 Task: Invite Team Member Softage.1@softage.net to Workspace Compliance and Regulation. Invite Team Member Softage.2@softage.net to Workspace Compliance and Regulation. Invite Team Member Softage.3@softage.net to Workspace Compliance and Regulation. Invite Team Member Softage.4@softage.net to Workspace Compliance and Regulation
Action: Mouse moved to (122, 63)
Screenshot: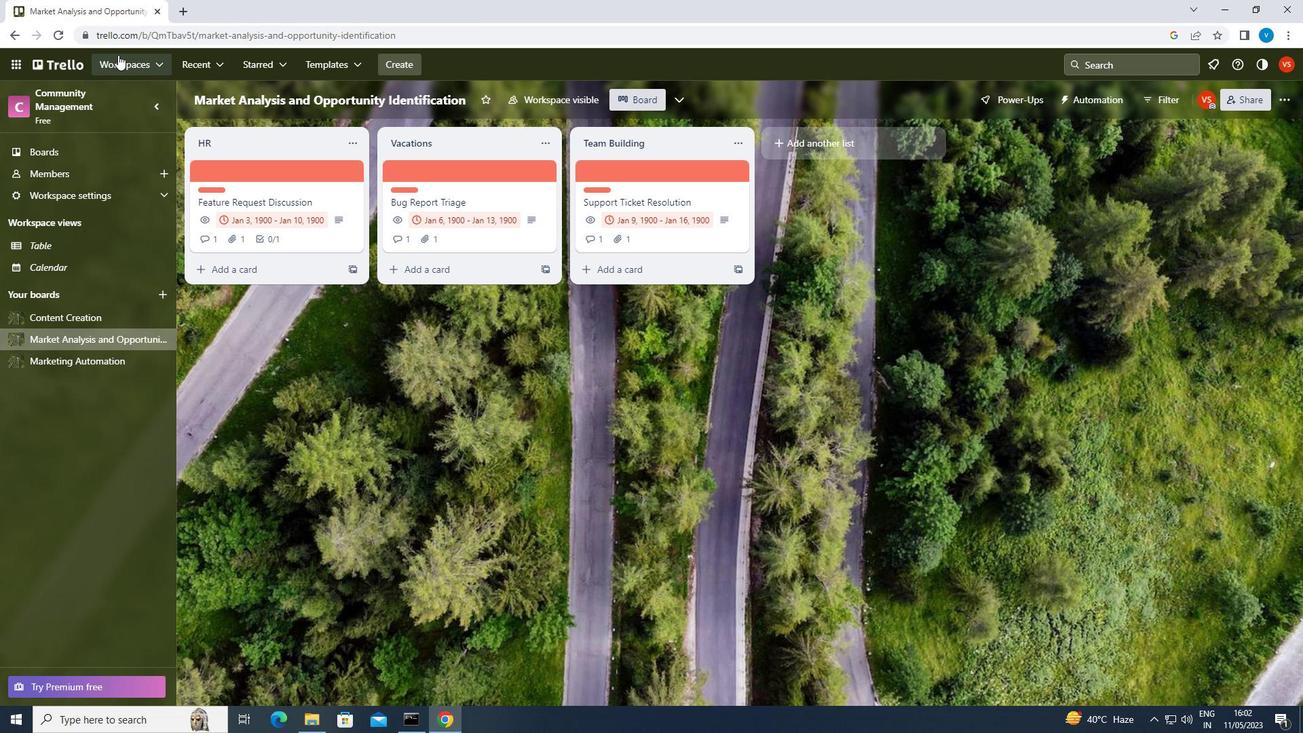 
Action: Mouse pressed left at (122, 63)
Screenshot: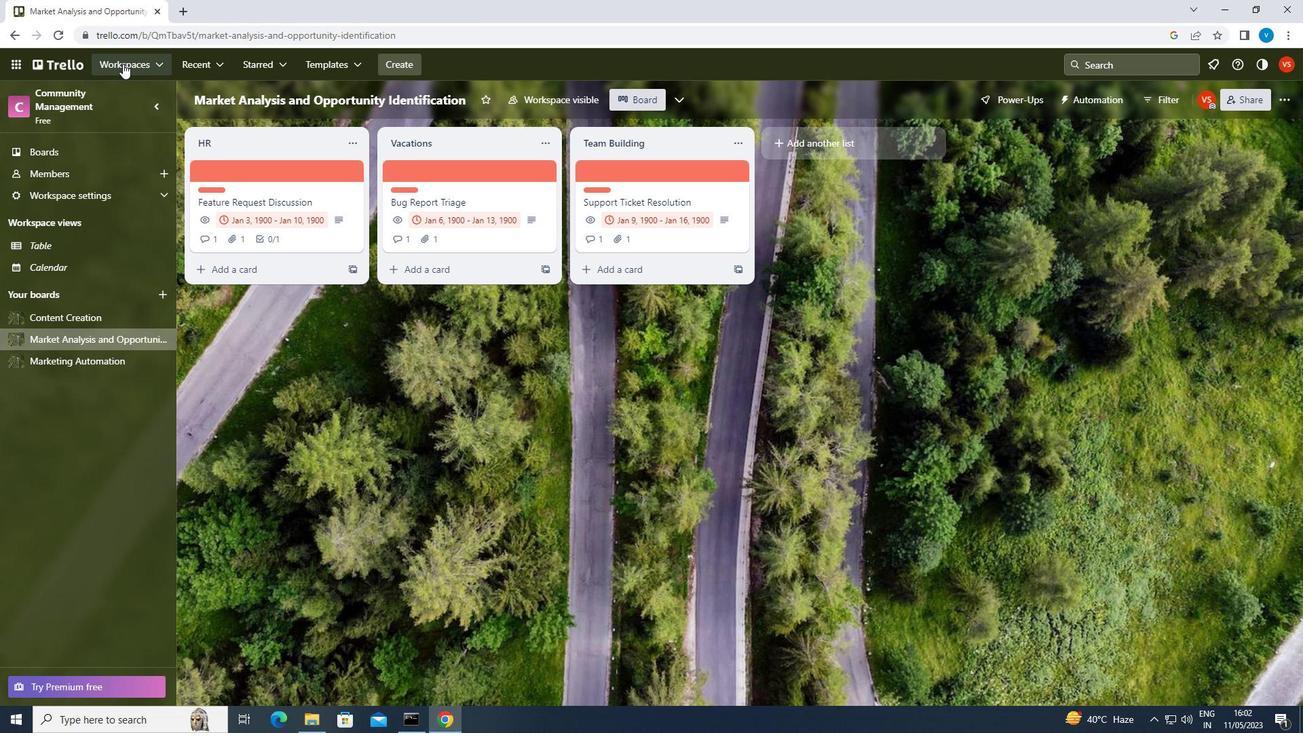 
Action: Mouse moved to (180, 373)
Screenshot: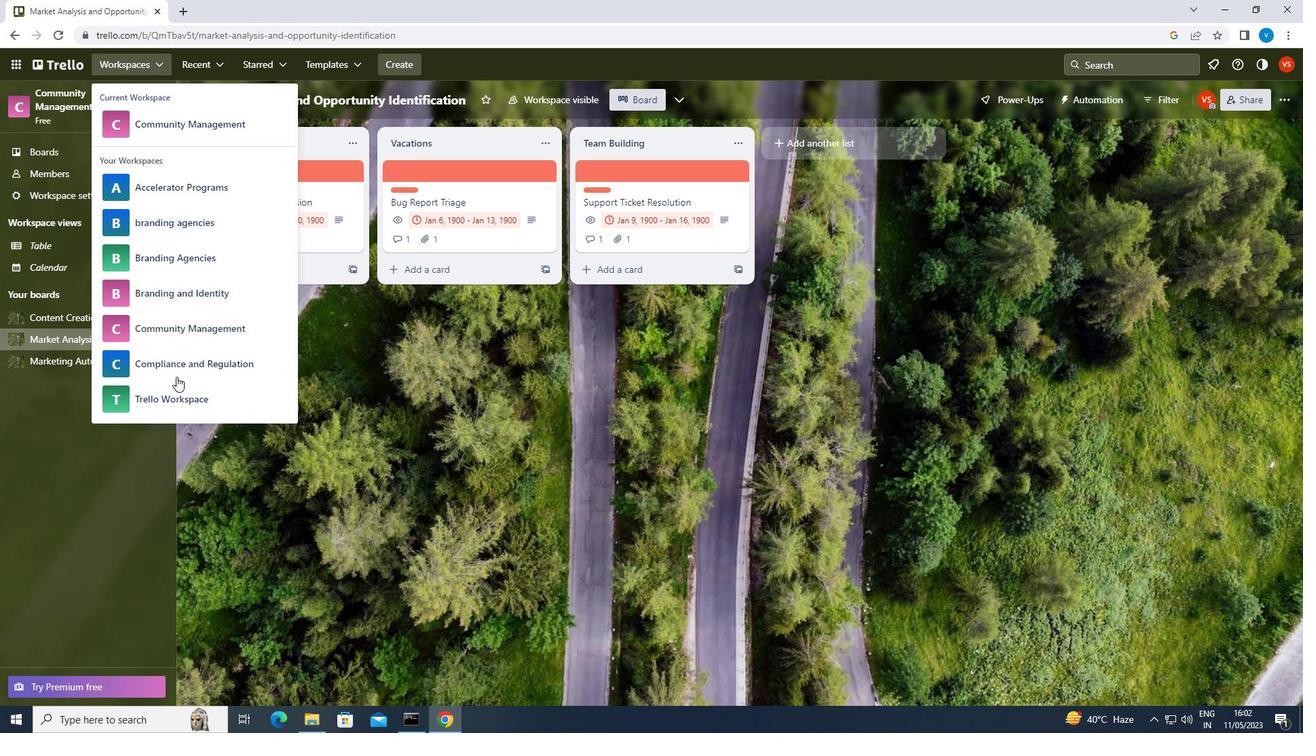 
Action: Mouse pressed left at (180, 373)
Screenshot: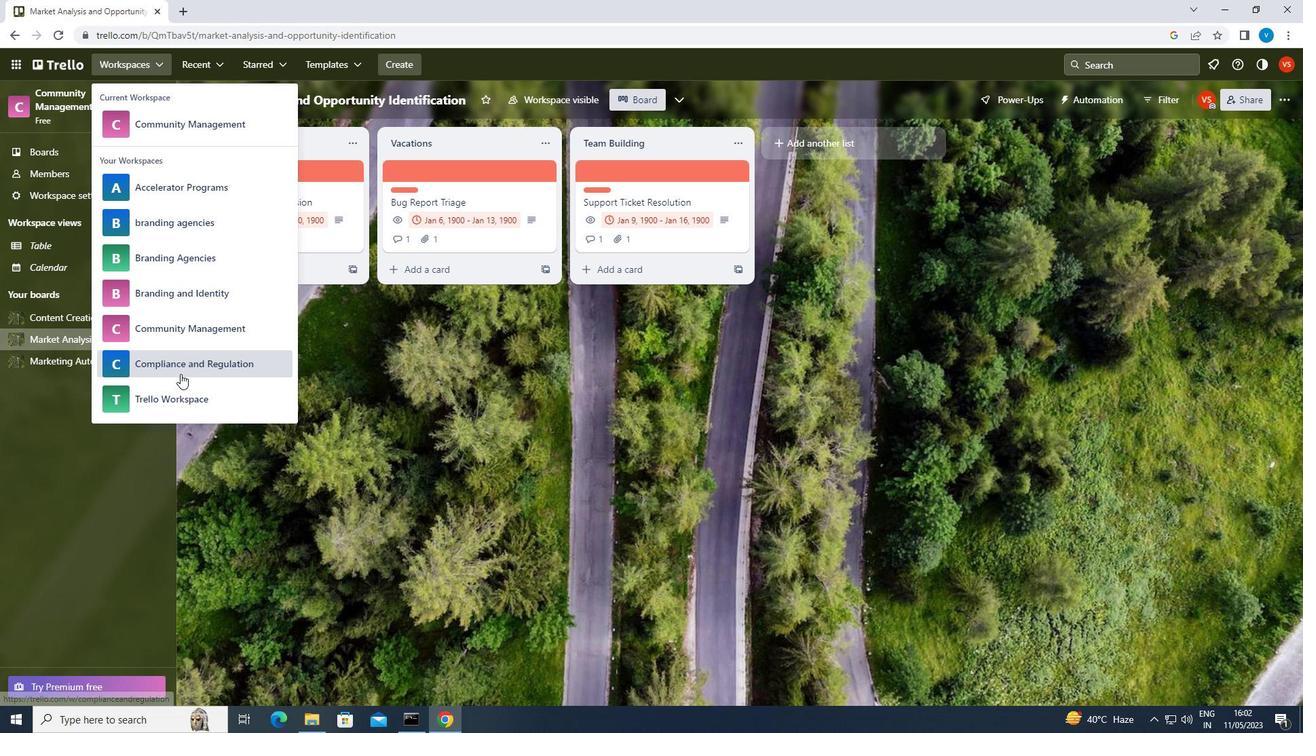 
Action: Mouse moved to (911, 114)
Screenshot: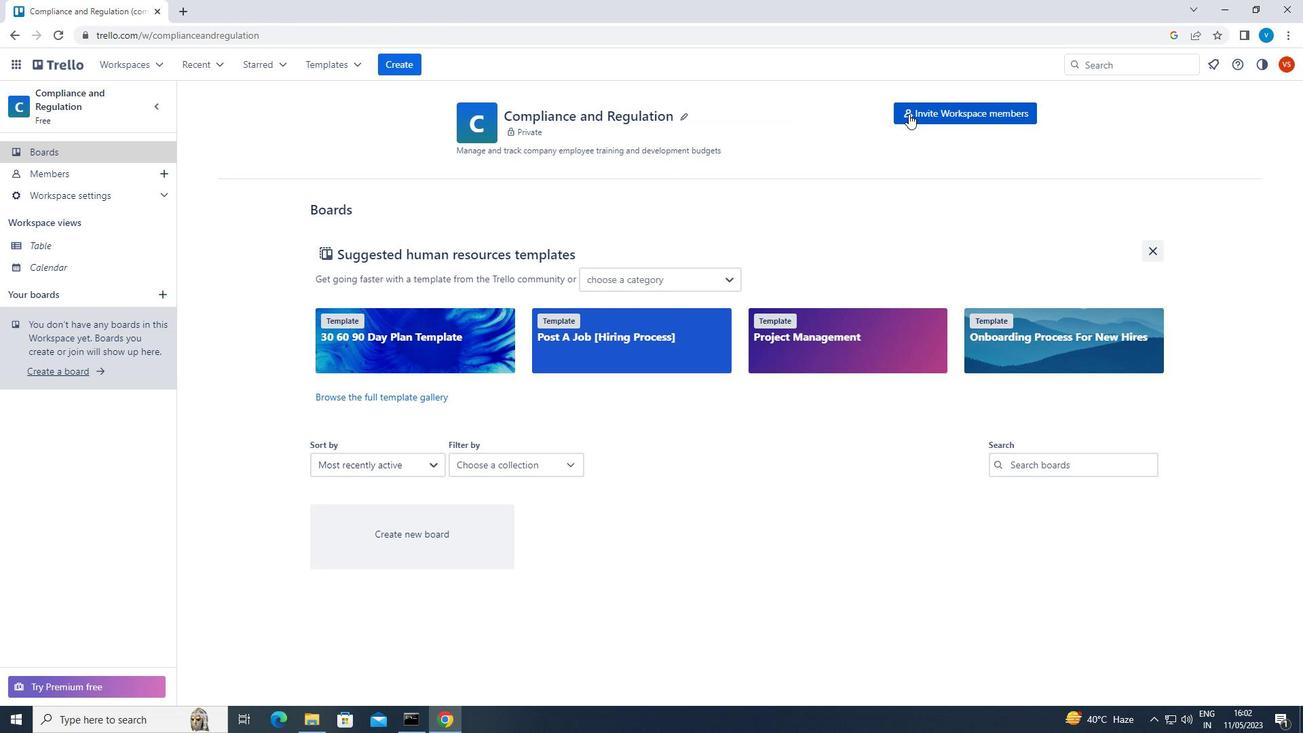
Action: Mouse pressed left at (911, 114)
Screenshot: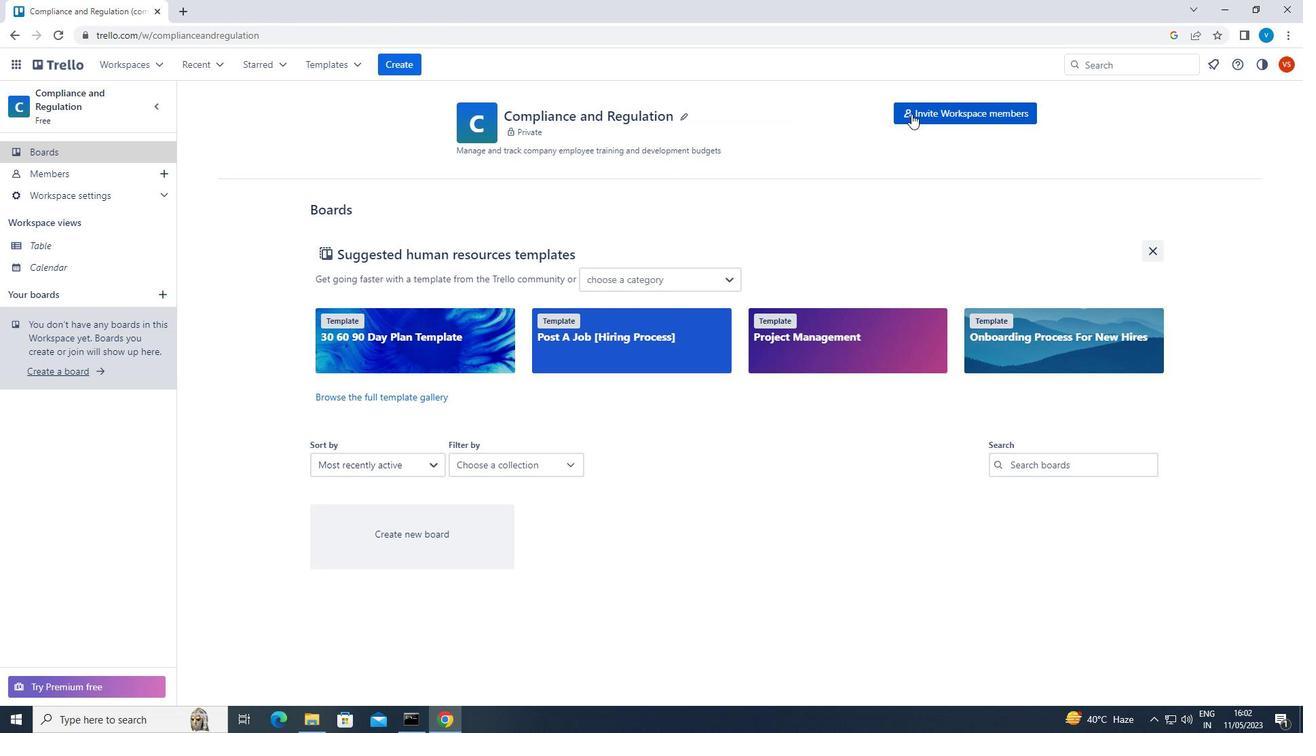 
Action: Mouse moved to (879, 158)
Screenshot: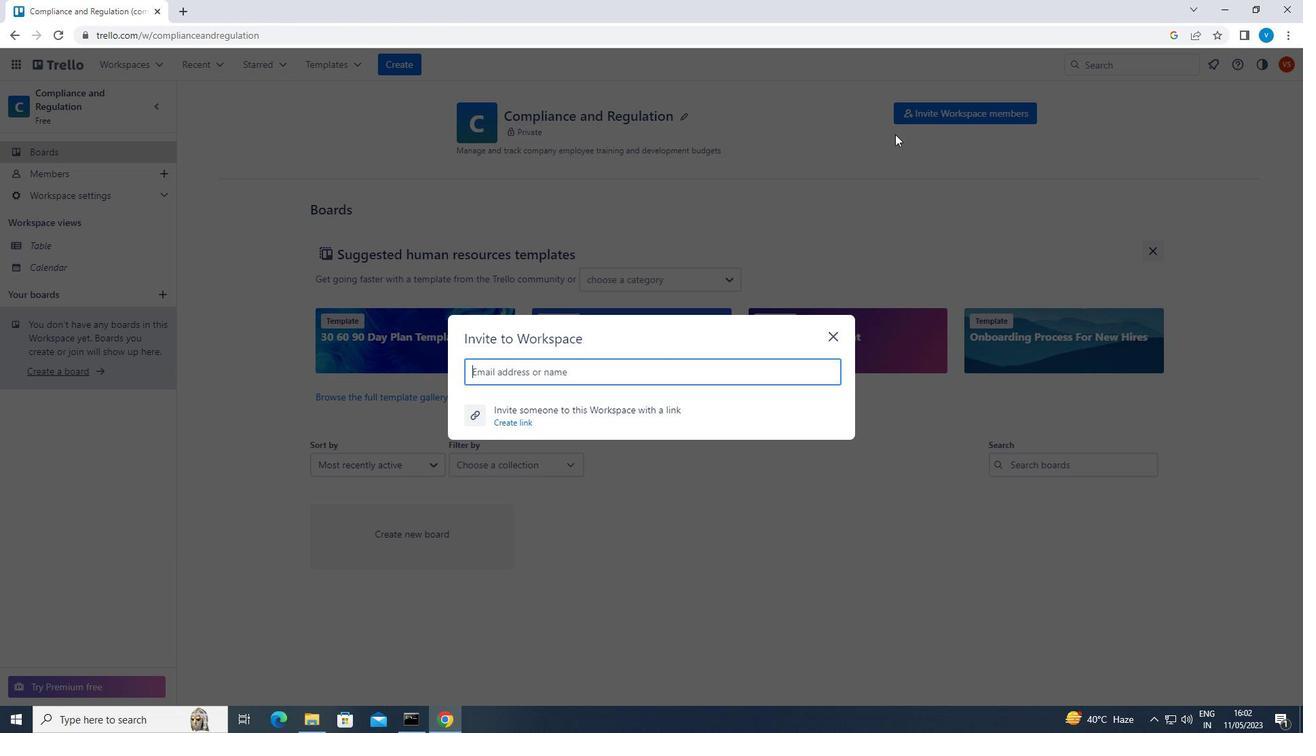 
Action: Key pressed <Key.shift>SOFTAGE.1<Key.shift><Key.shift>@SOFTAGE.NET
Screenshot: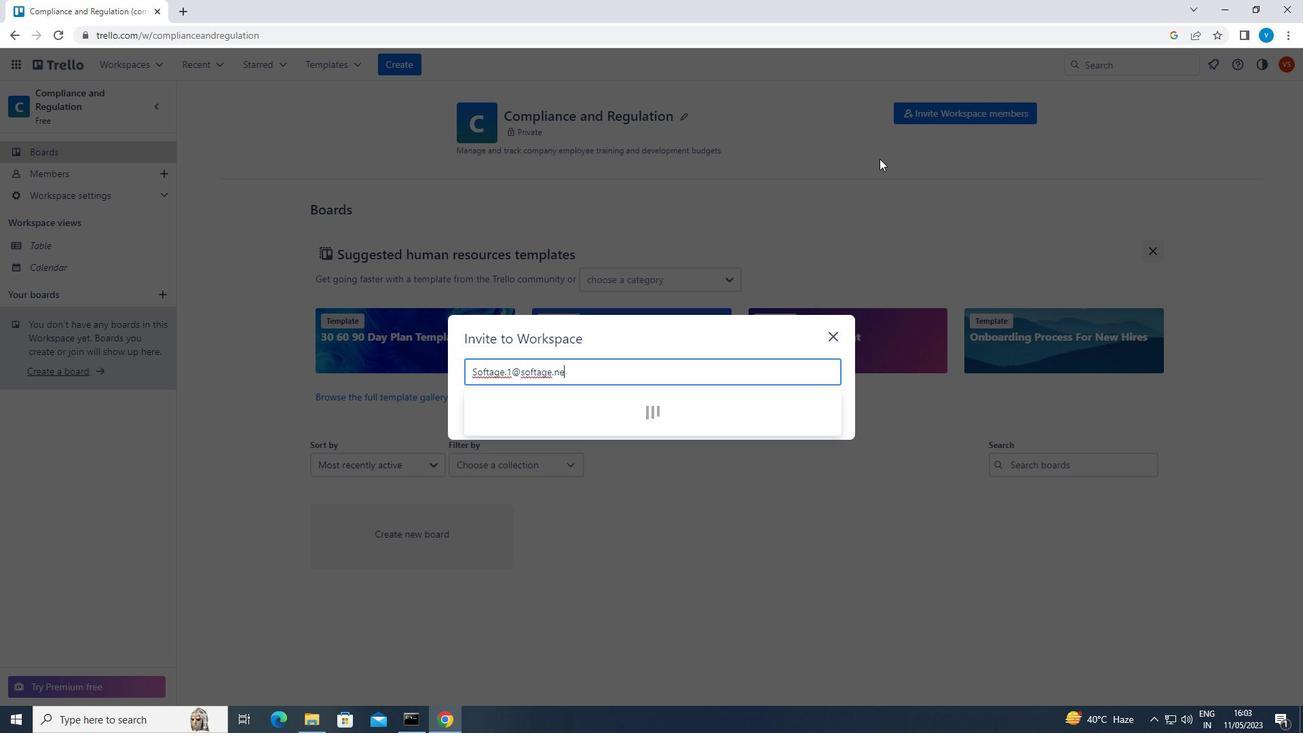 
Action: Mouse moved to (602, 411)
Screenshot: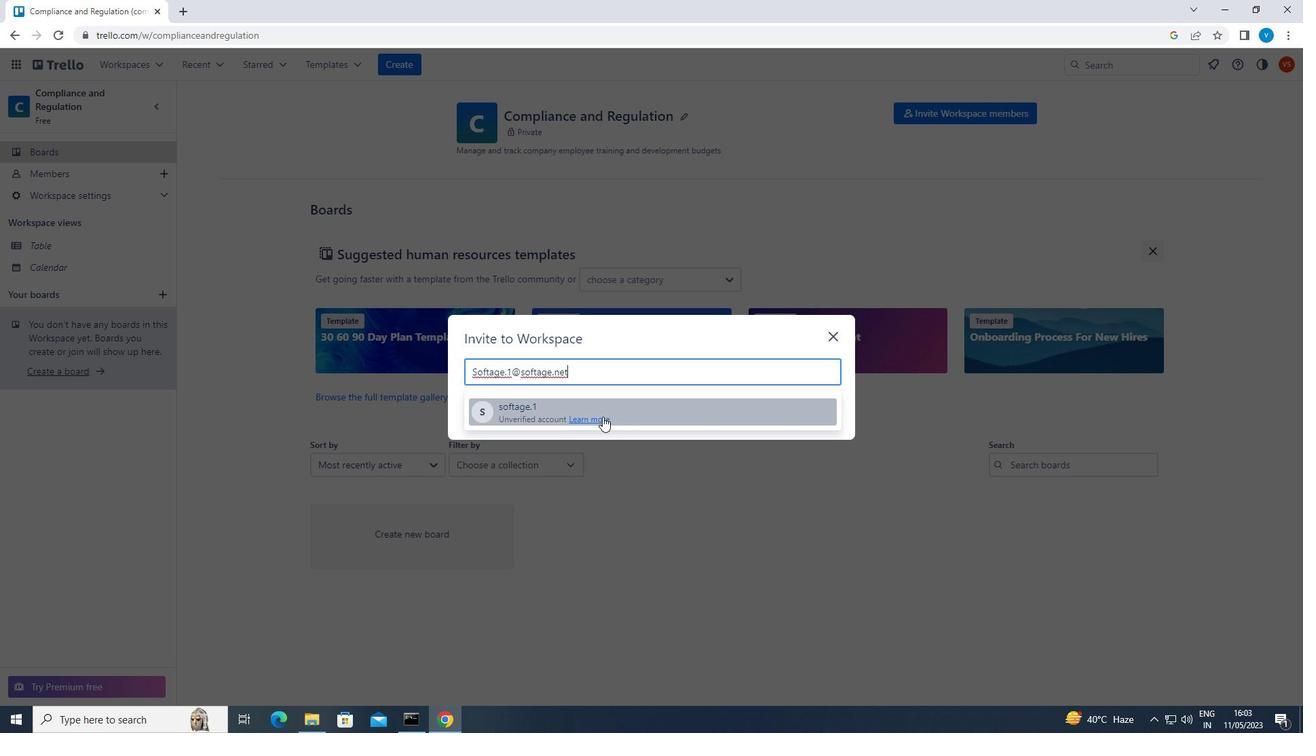 
Action: Mouse pressed left at (602, 411)
Screenshot: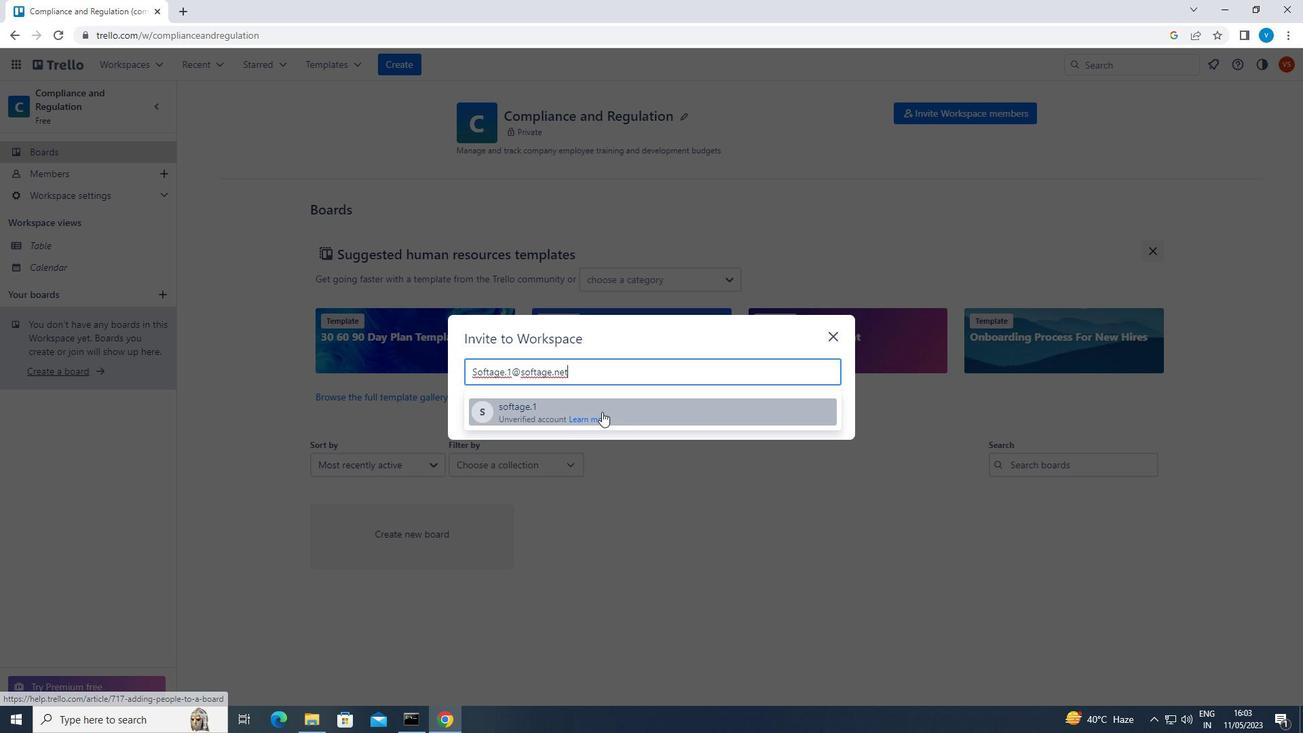 
Action: Mouse moved to (593, 346)
Screenshot: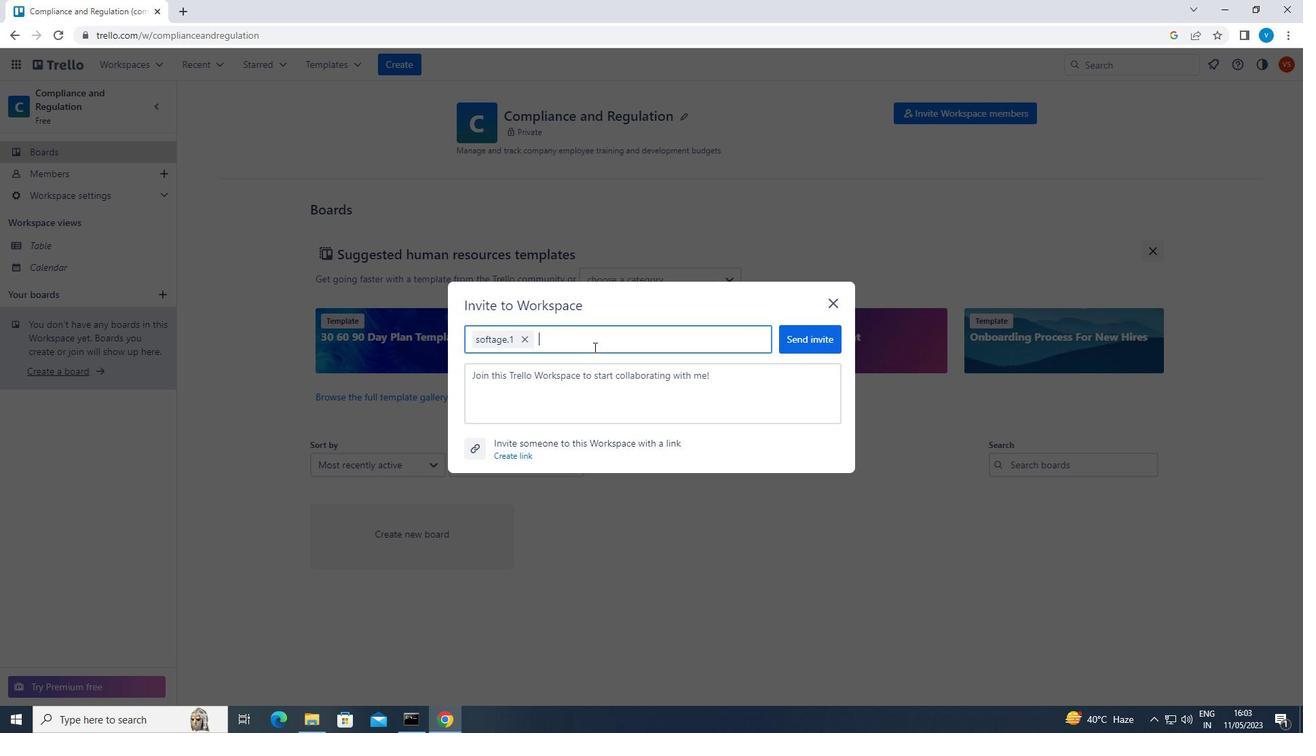 
Action: Key pressed <Key.shift>SOFTAGE.2<Key.shift>@SOFTAGE.NET
Screenshot: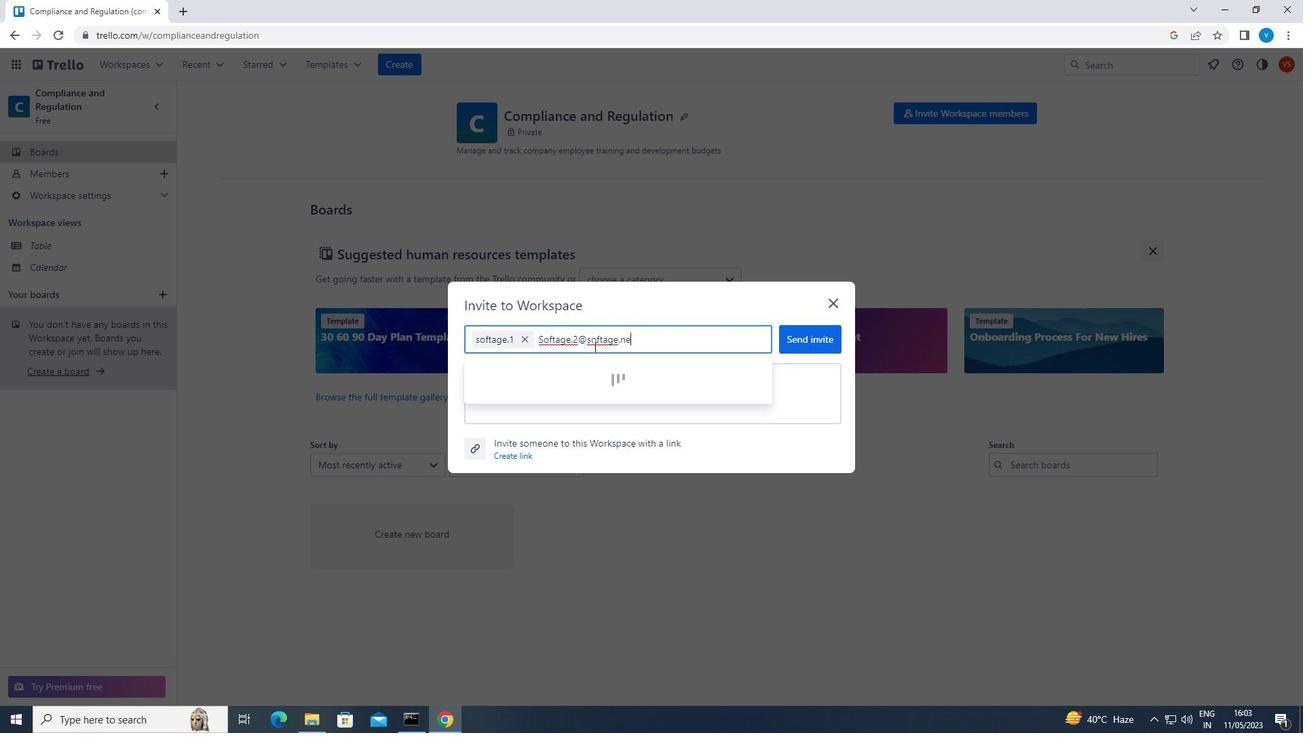 
Action: Mouse moved to (551, 375)
Screenshot: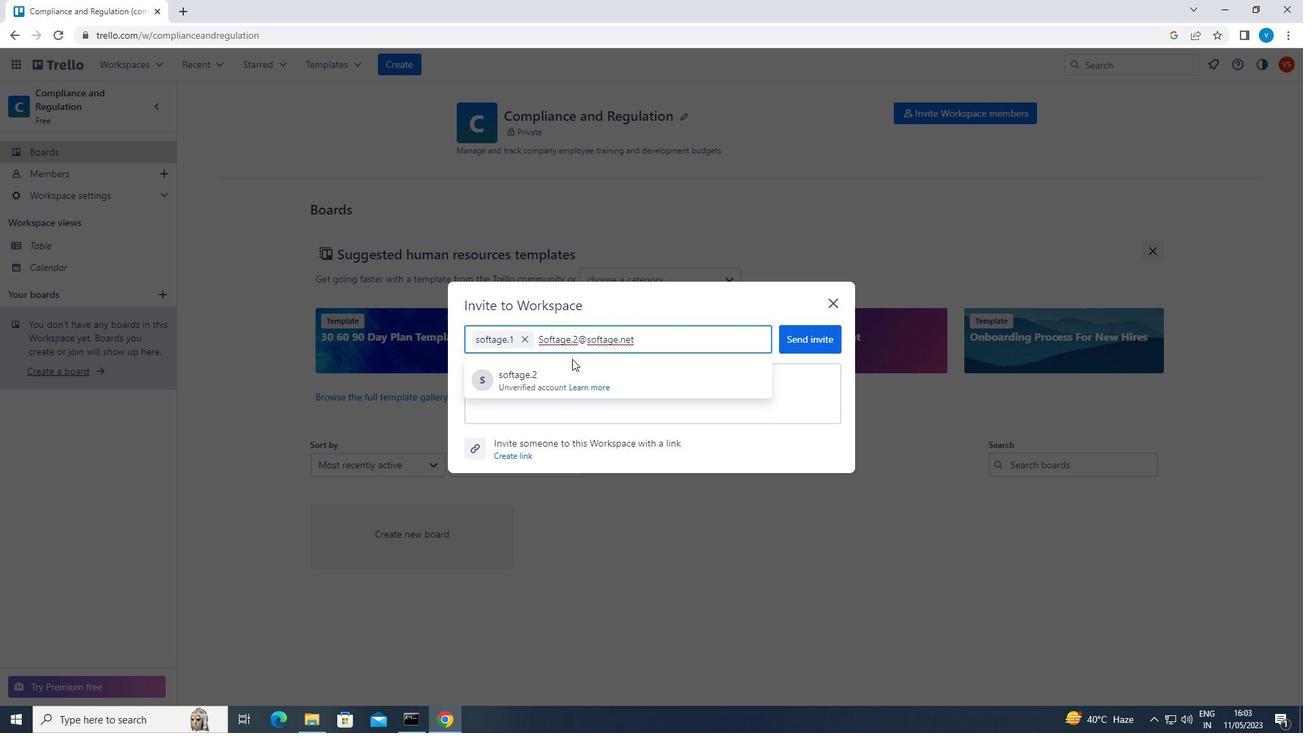 
Action: Mouse pressed left at (551, 375)
Screenshot: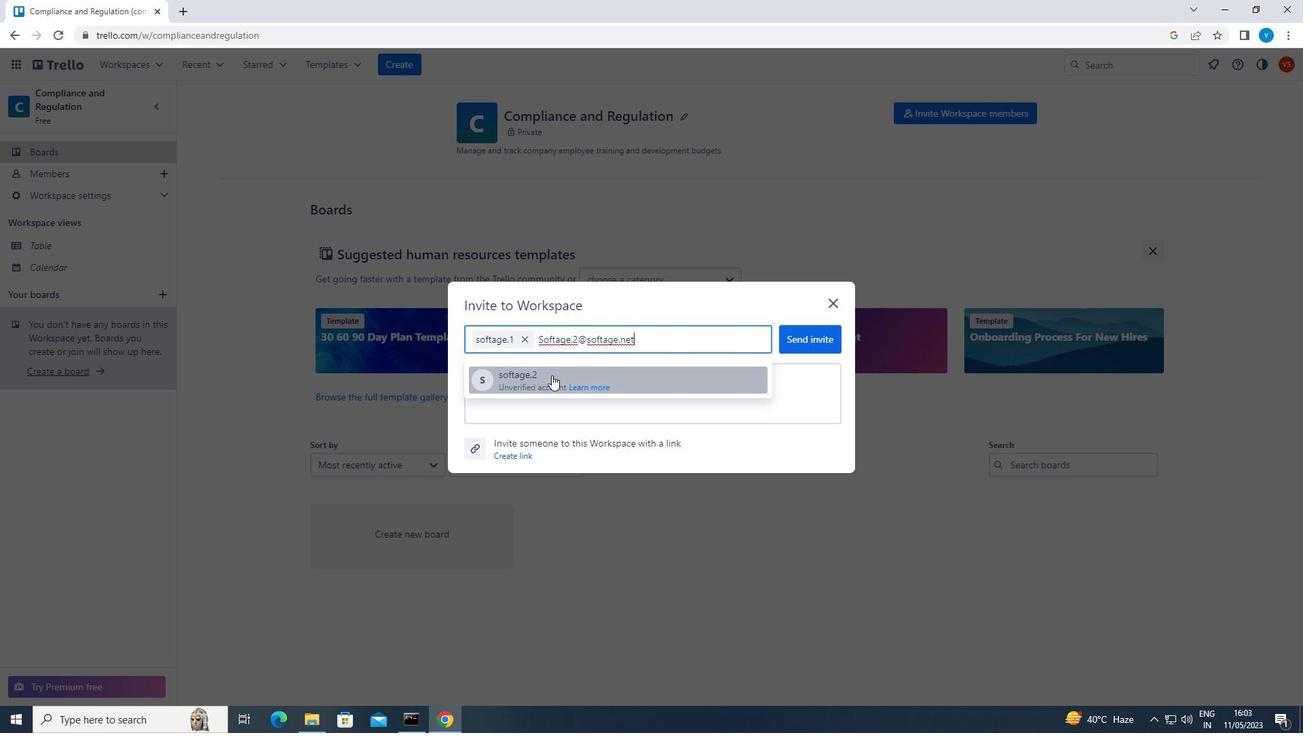 
Action: Mouse moved to (606, 342)
Screenshot: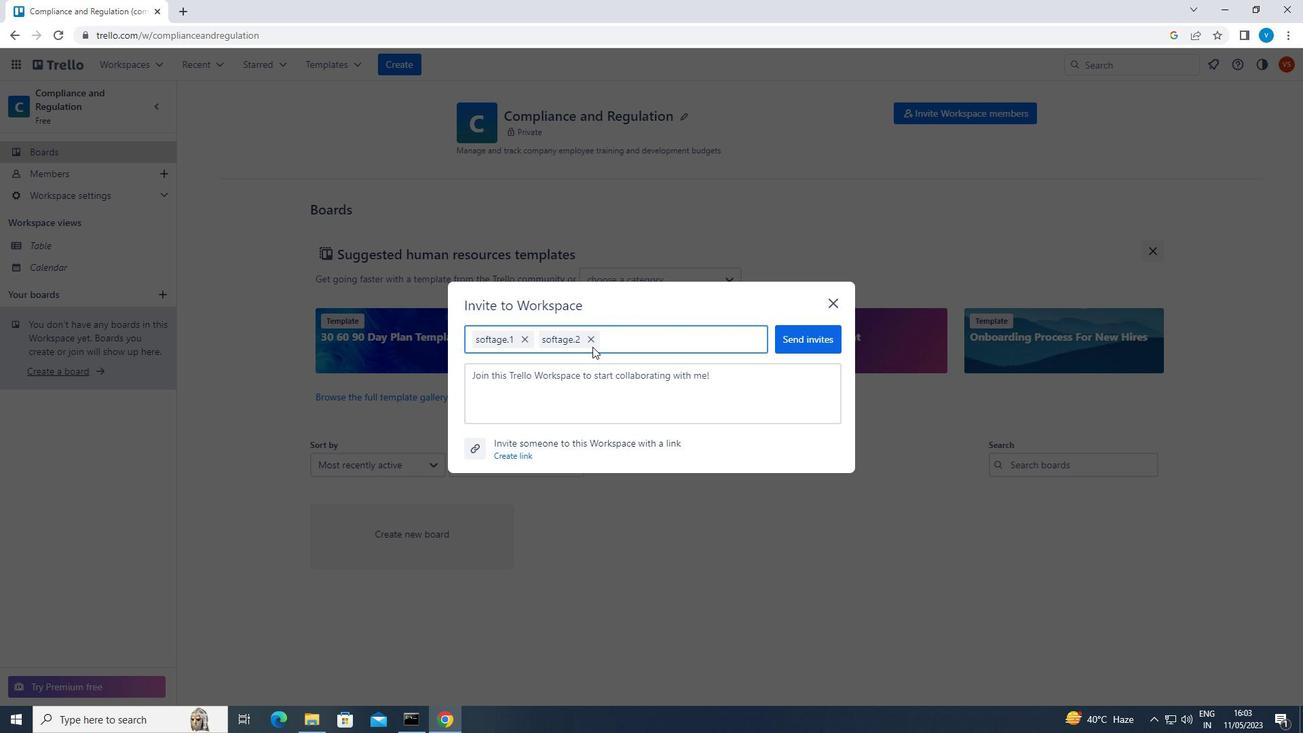 
Action: Key pressed <Key.shift>SOFTAGE.3<Key.shift>@SOFTAGE.NET
Screenshot: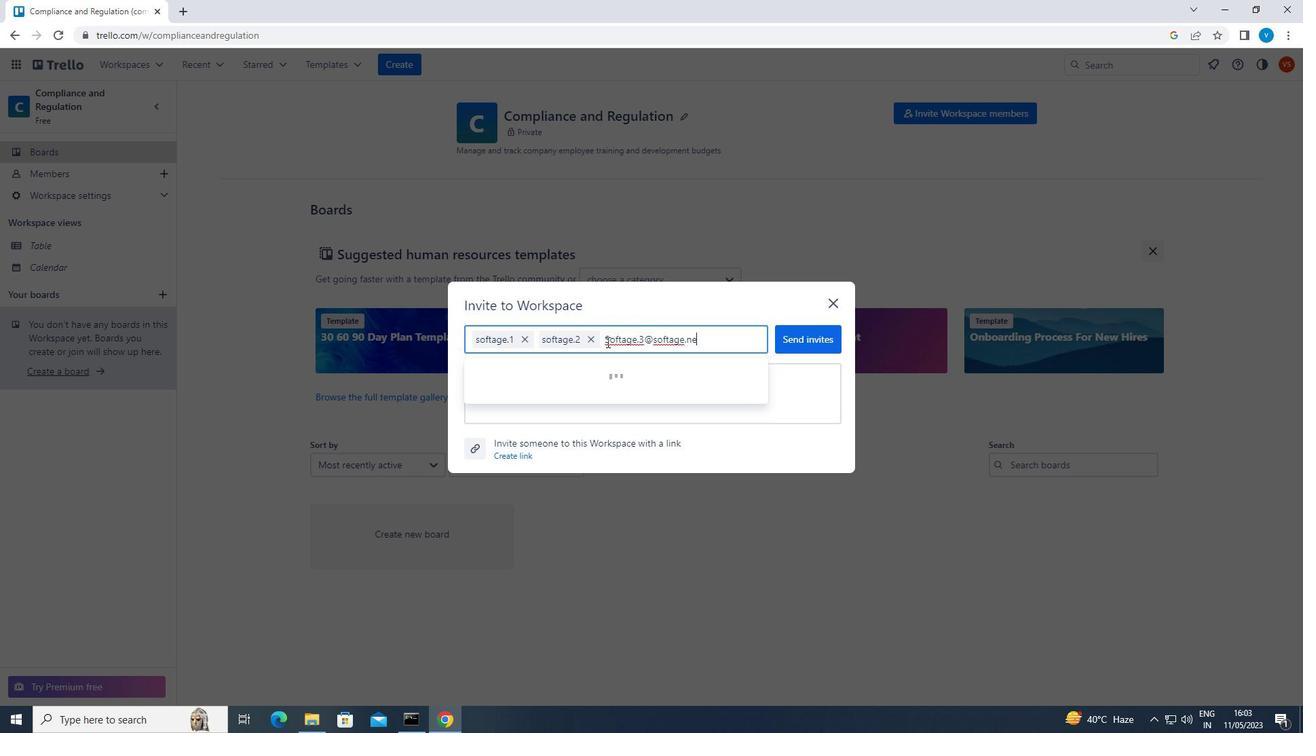 
Action: Mouse moved to (515, 376)
Screenshot: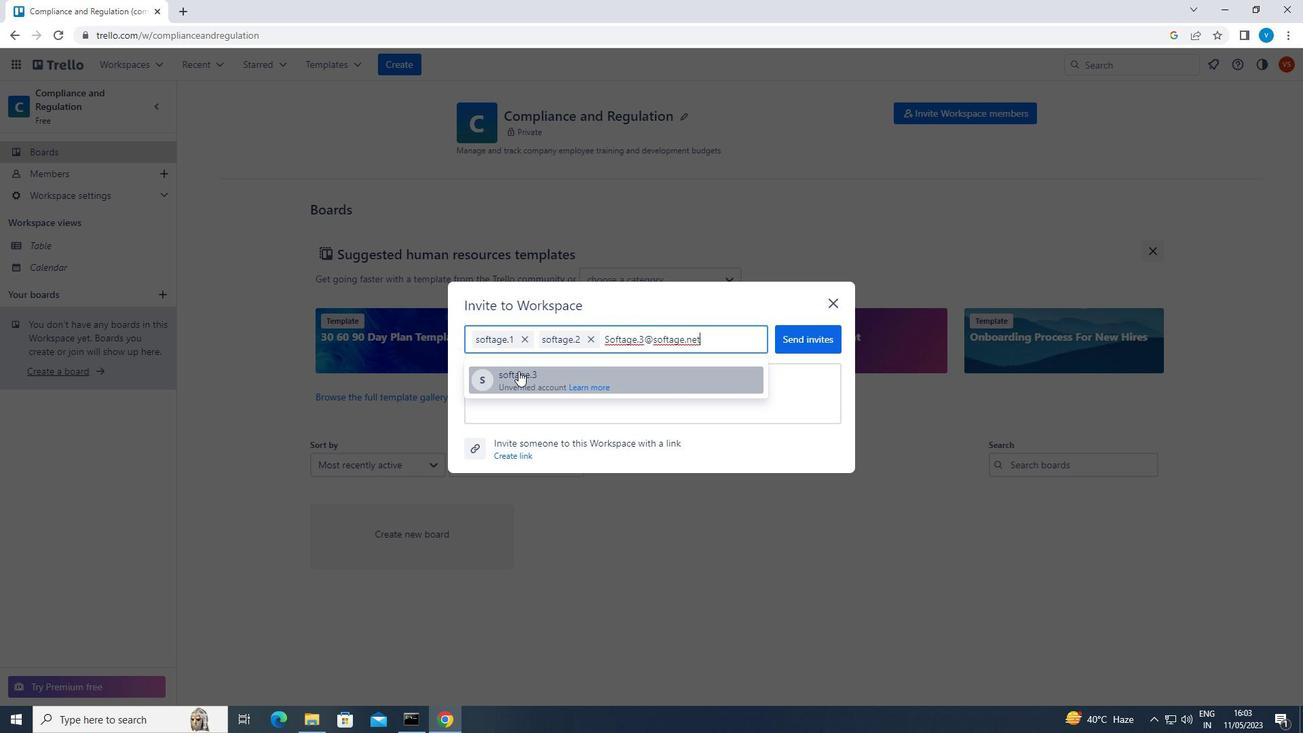 
Action: Mouse pressed left at (515, 376)
Screenshot: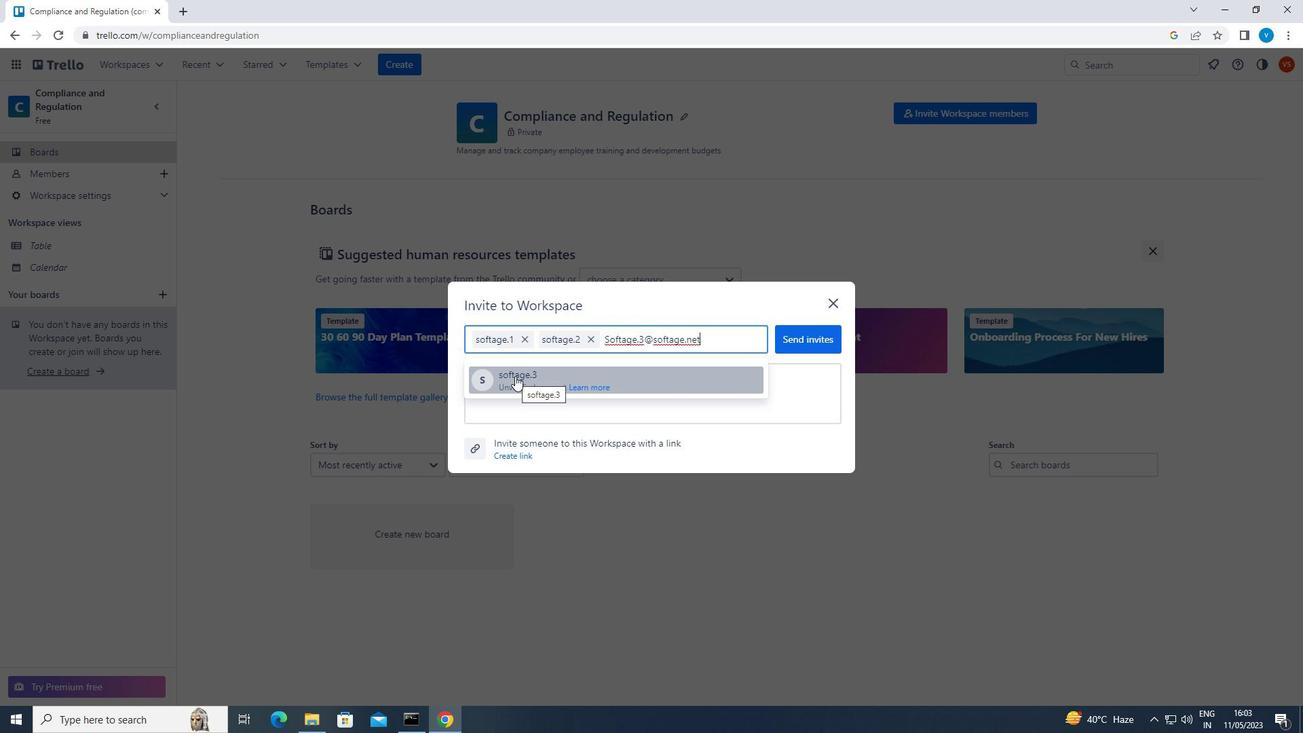 
Action: Mouse moved to (515, 376)
Screenshot: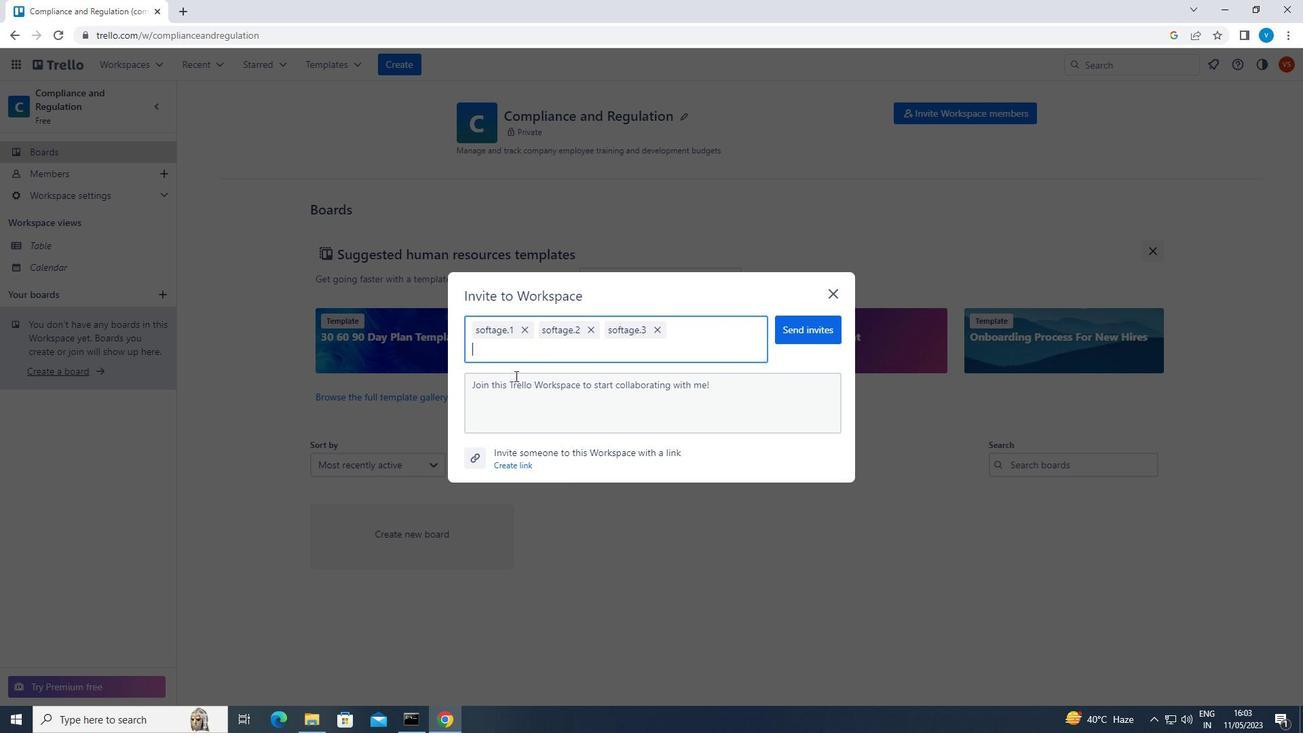 
Action: Key pressed <Key.shift>SOFTAGE.4<Key.shift>@SOFTAGE.NET
Screenshot: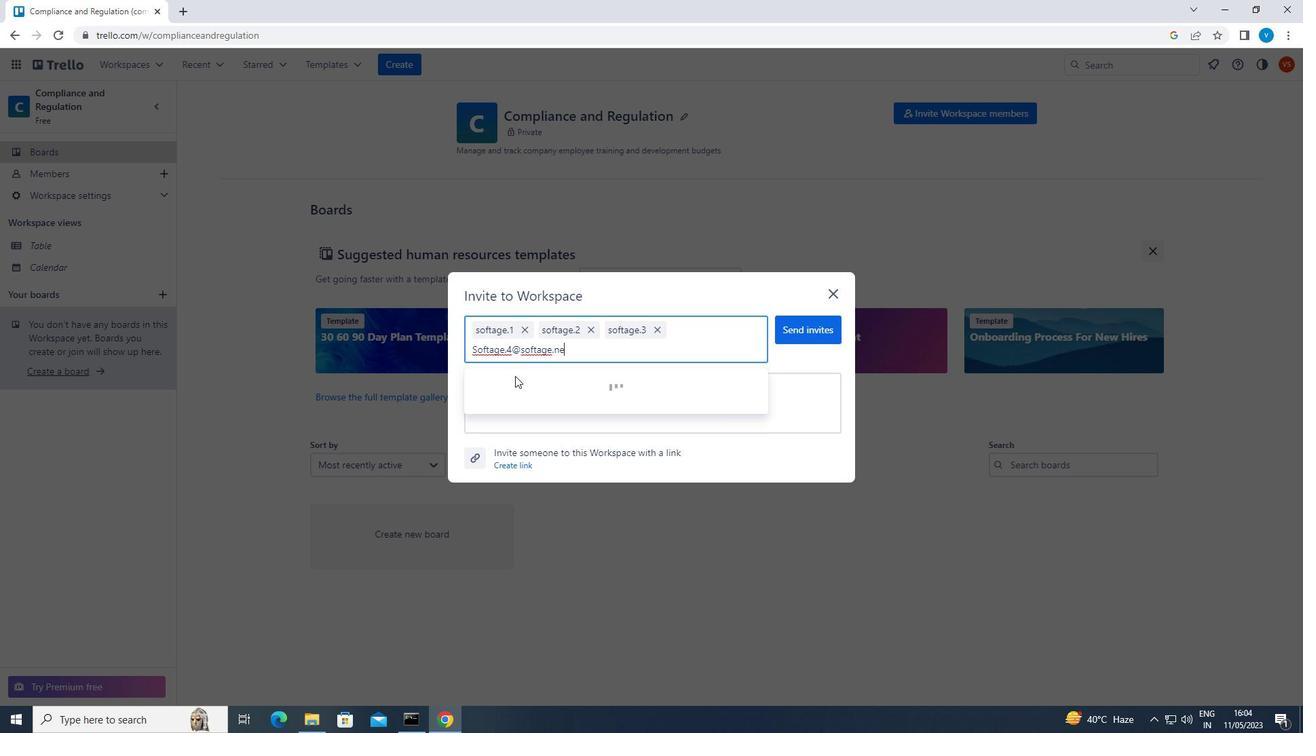 
Action: Mouse moved to (782, 329)
Screenshot: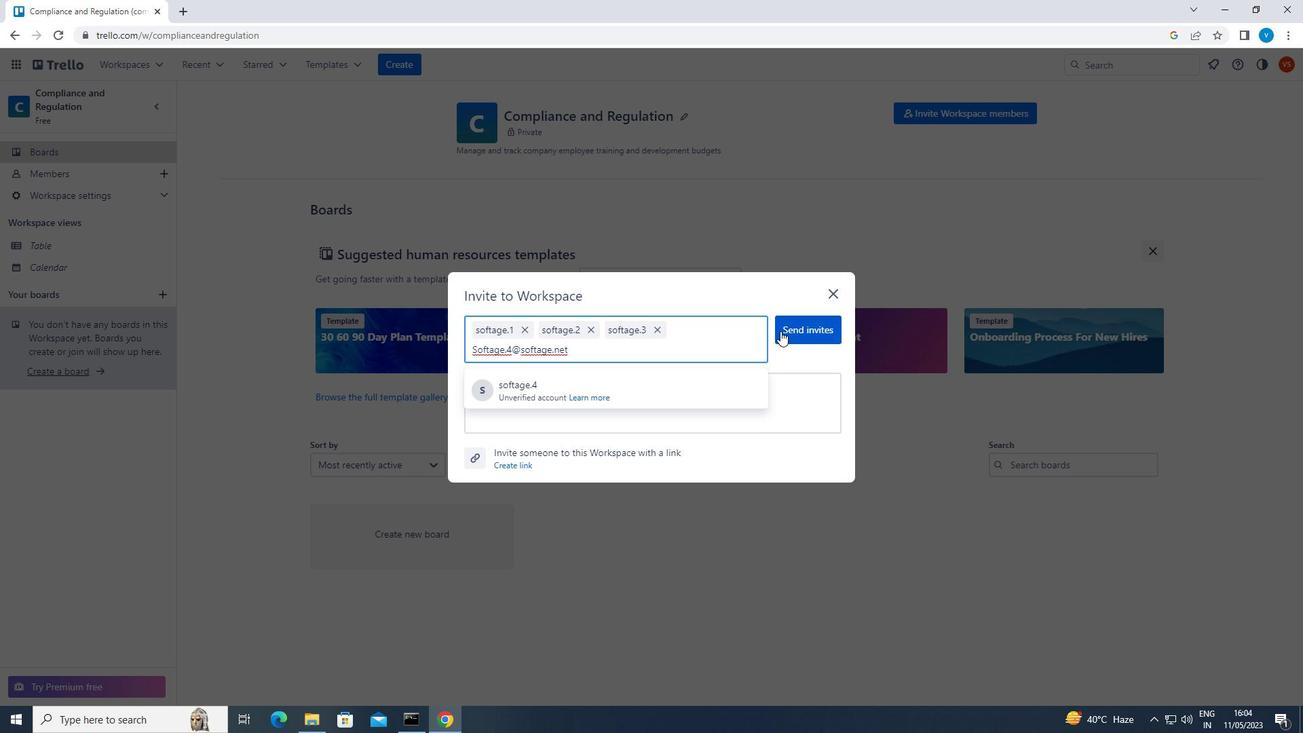 
Action: Mouse pressed left at (782, 329)
Screenshot: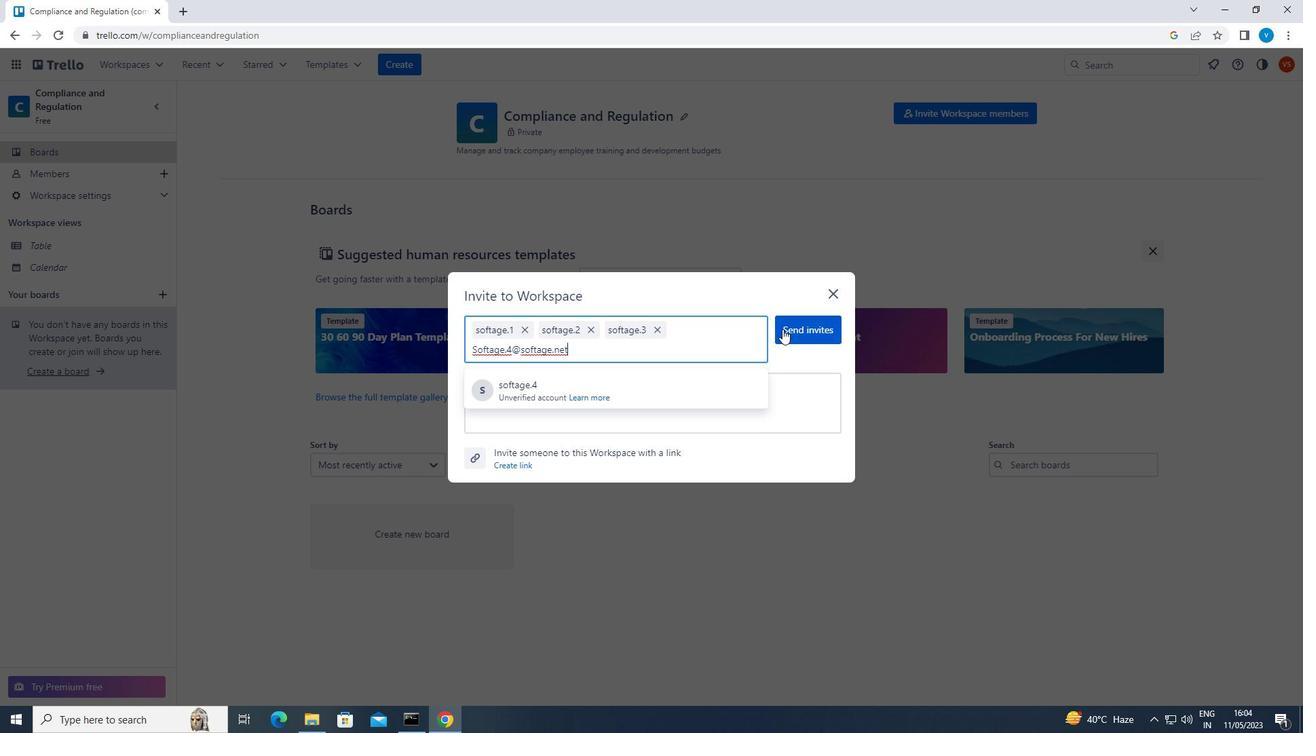 
